 Task: Set the monthly expenses to $300.
Action: Mouse moved to (839, 79)
Screenshot: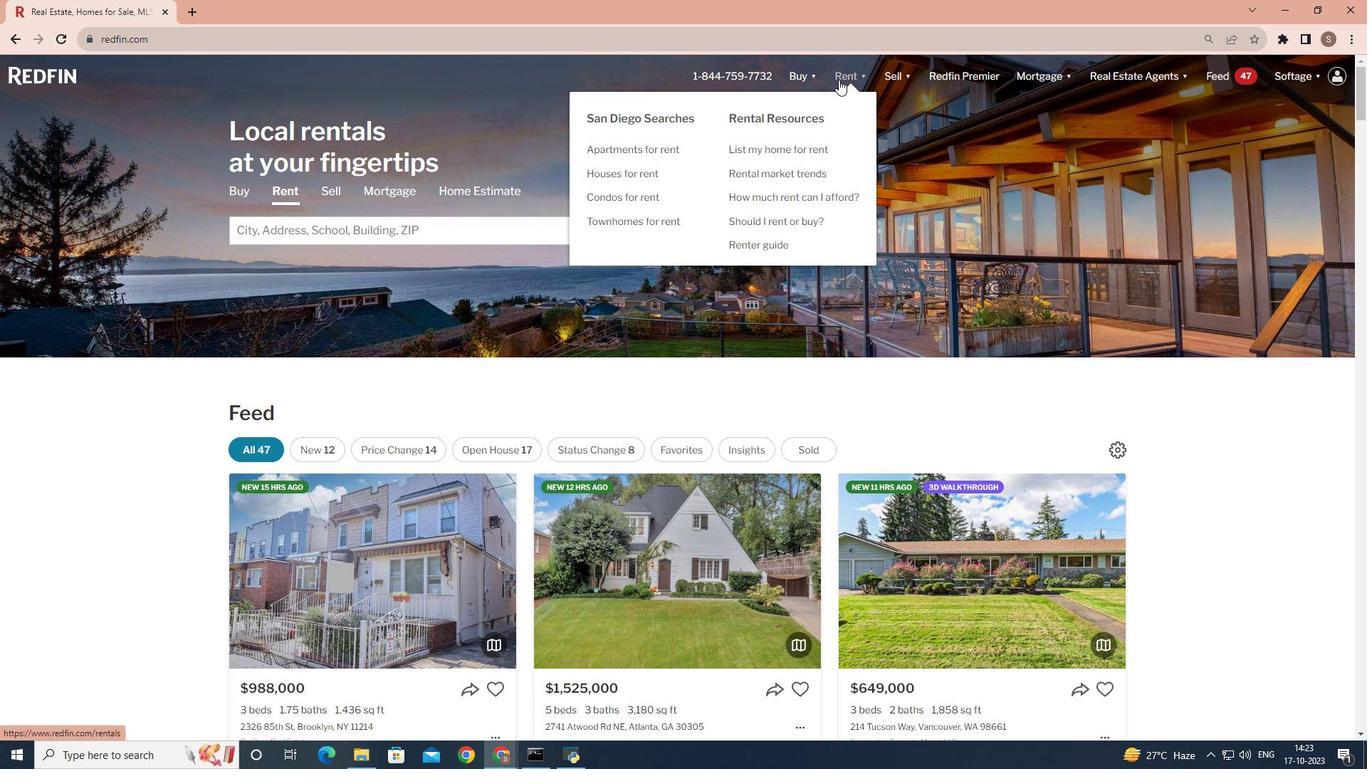 
Action: Mouse pressed left at (839, 79)
Screenshot: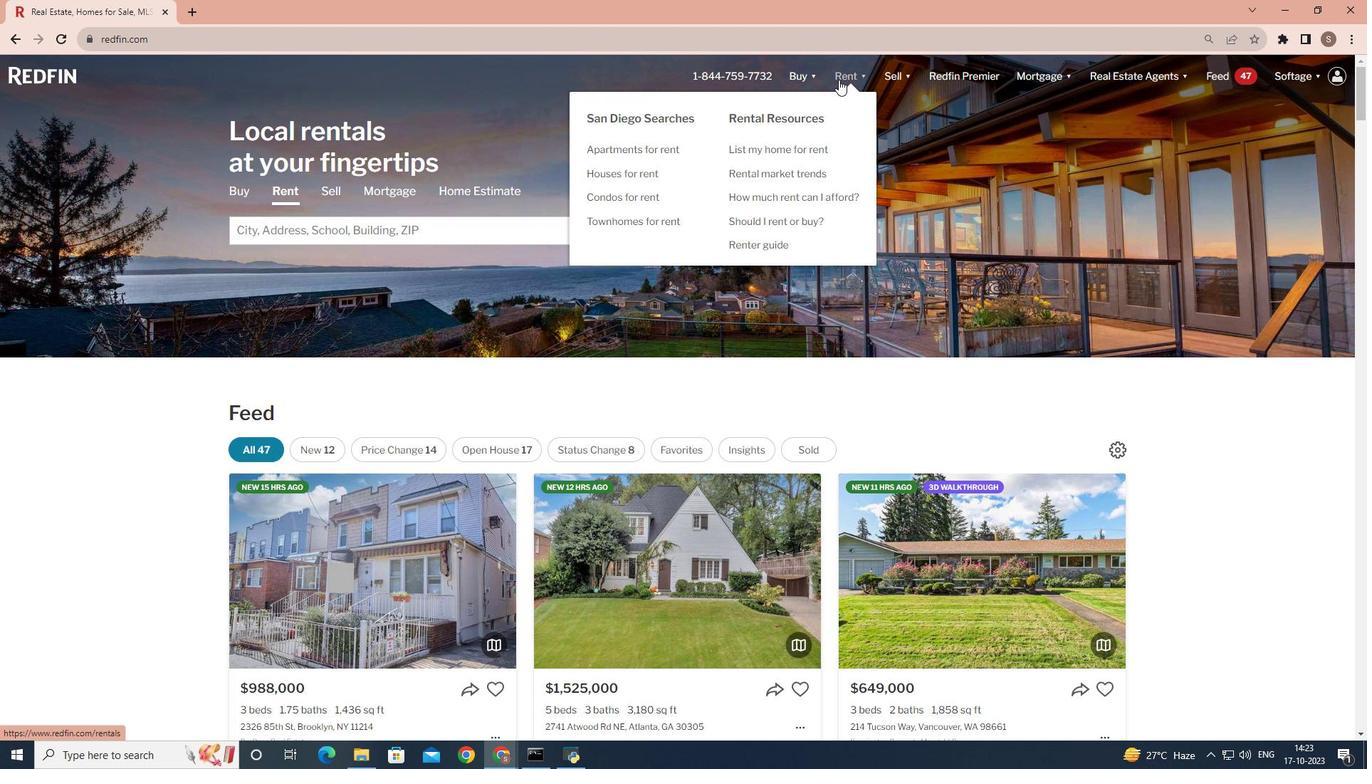
Action: Mouse moved to (331, 394)
Screenshot: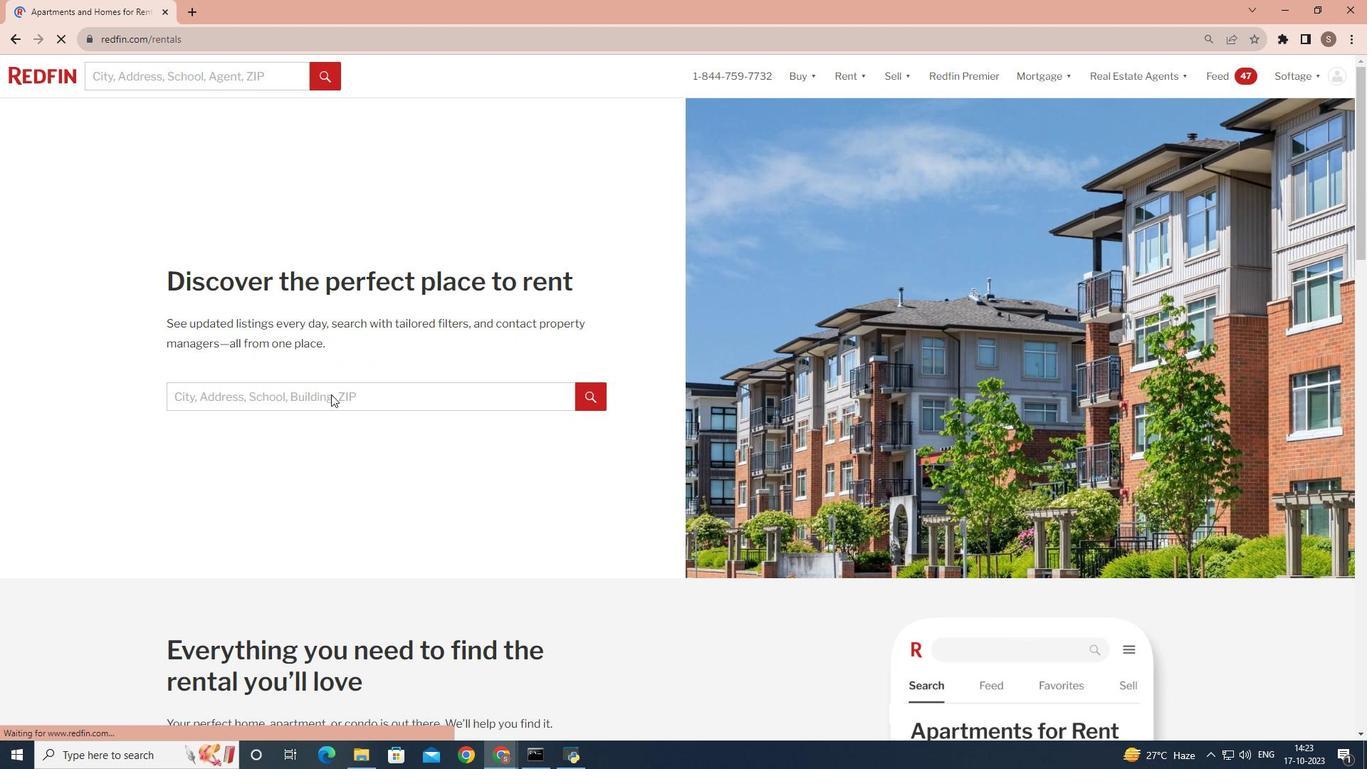 
Action: Mouse pressed left at (331, 394)
Screenshot: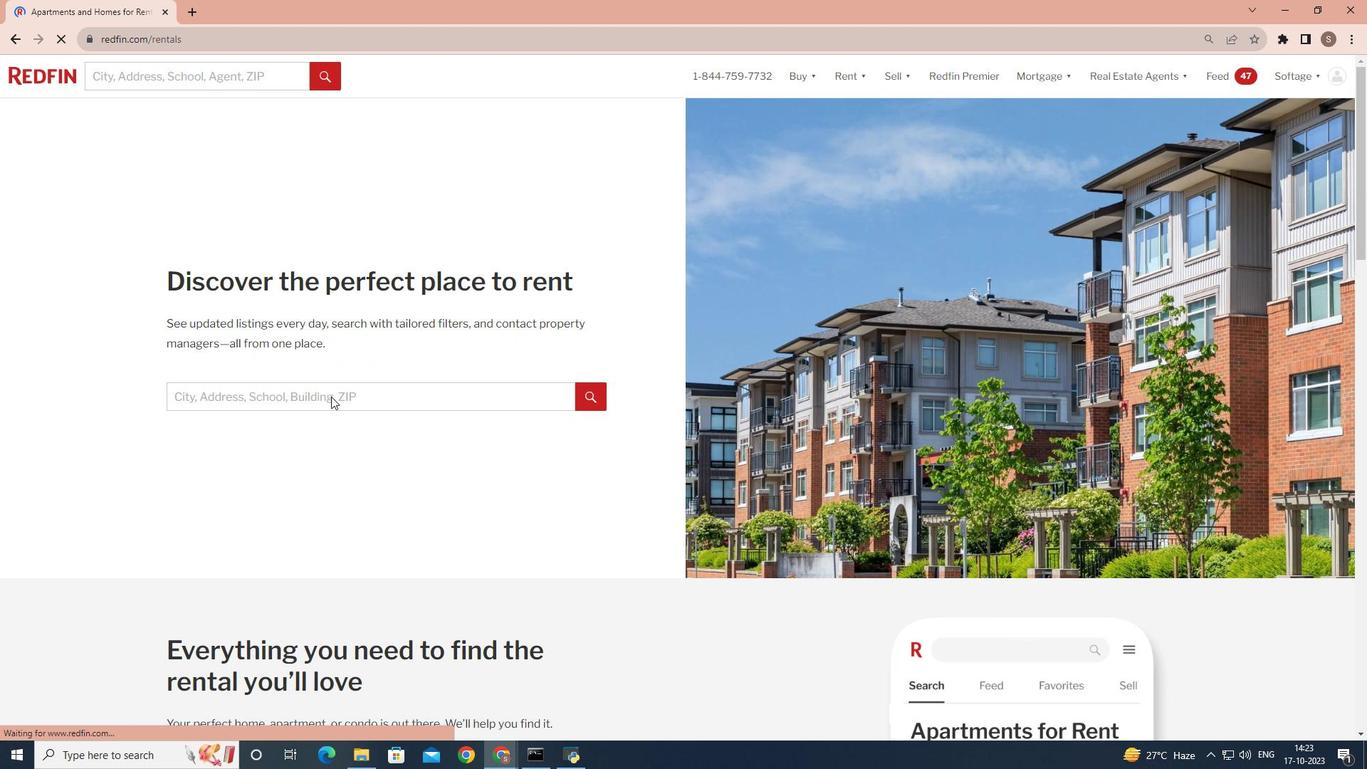 
Action: Mouse moved to (263, 390)
Screenshot: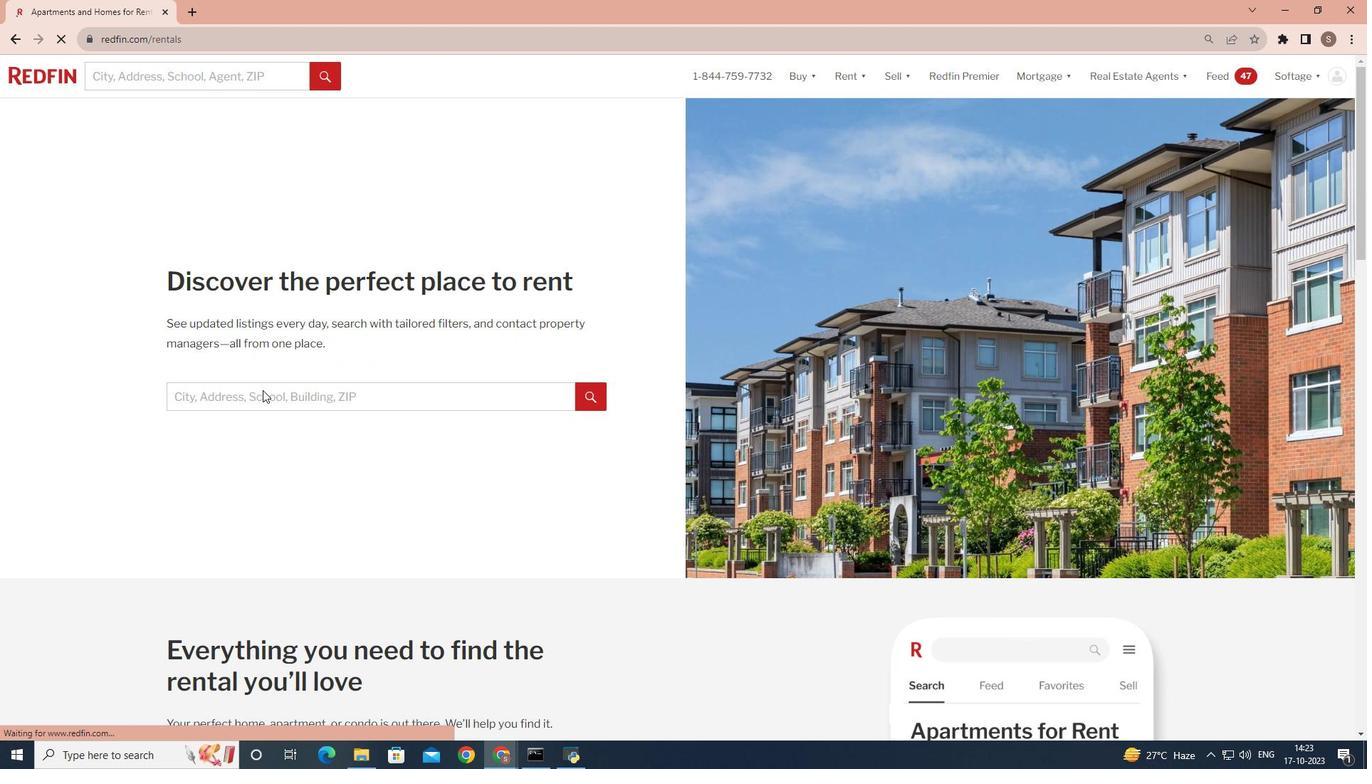 
Action: Mouse pressed left at (263, 390)
Screenshot: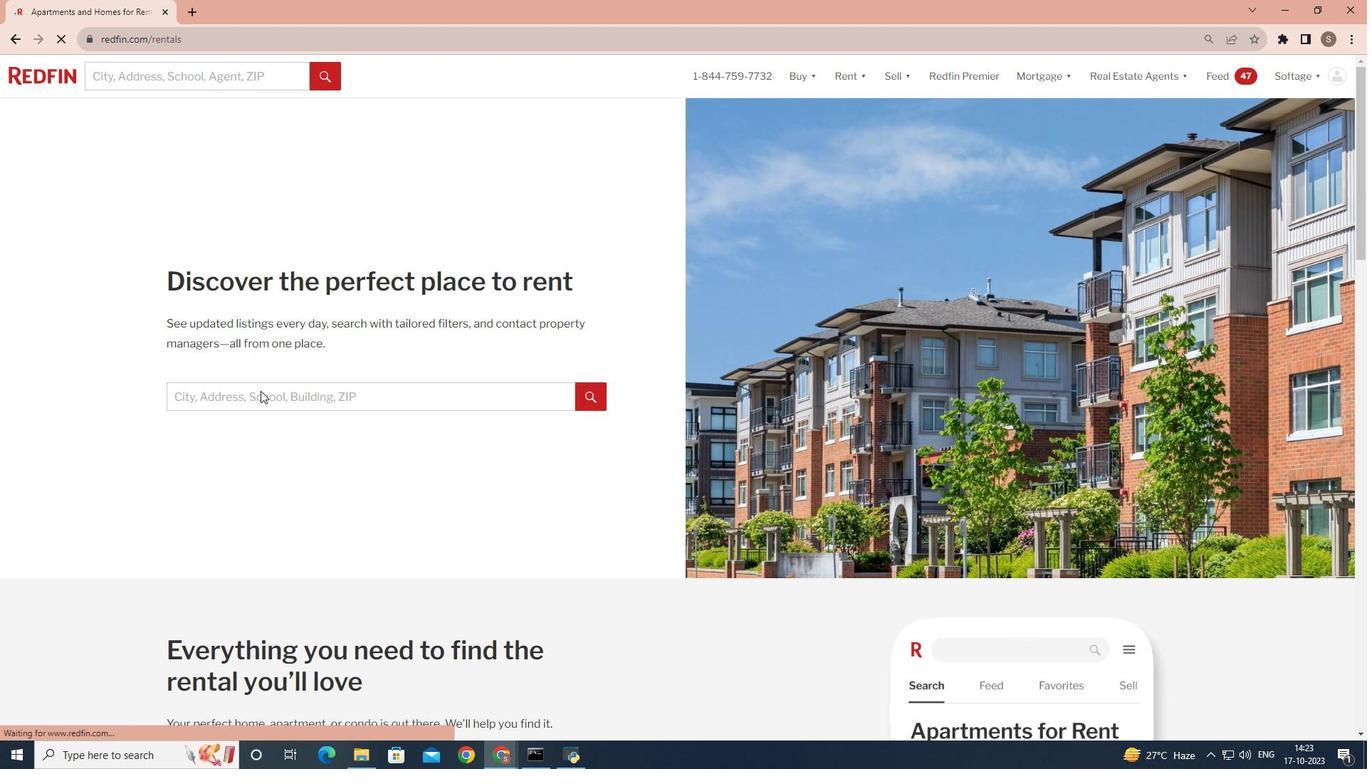 
Action: Mouse moved to (256, 393)
Screenshot: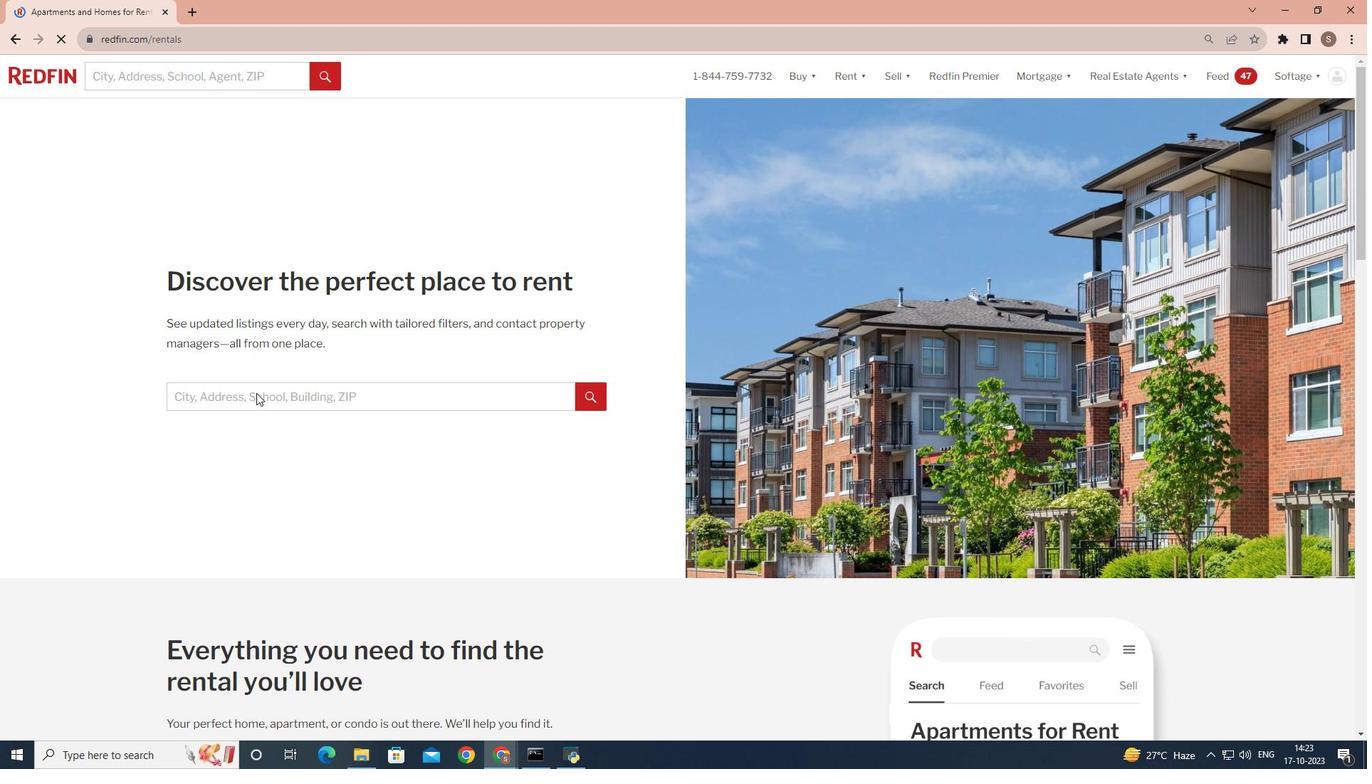 
Action: Mouse pressed left at (256, 393)
Screenshot: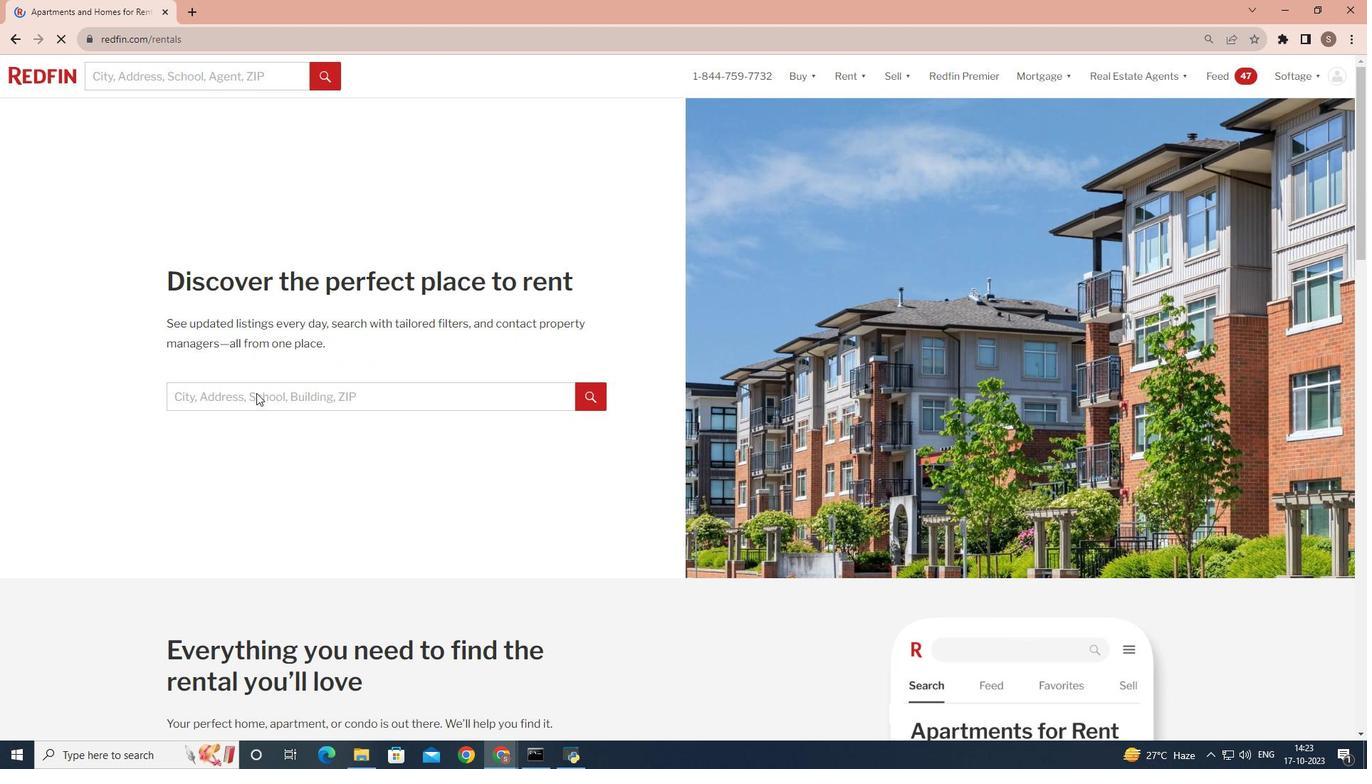 
Action: Mouse moved to (248, 393)
Screenshot: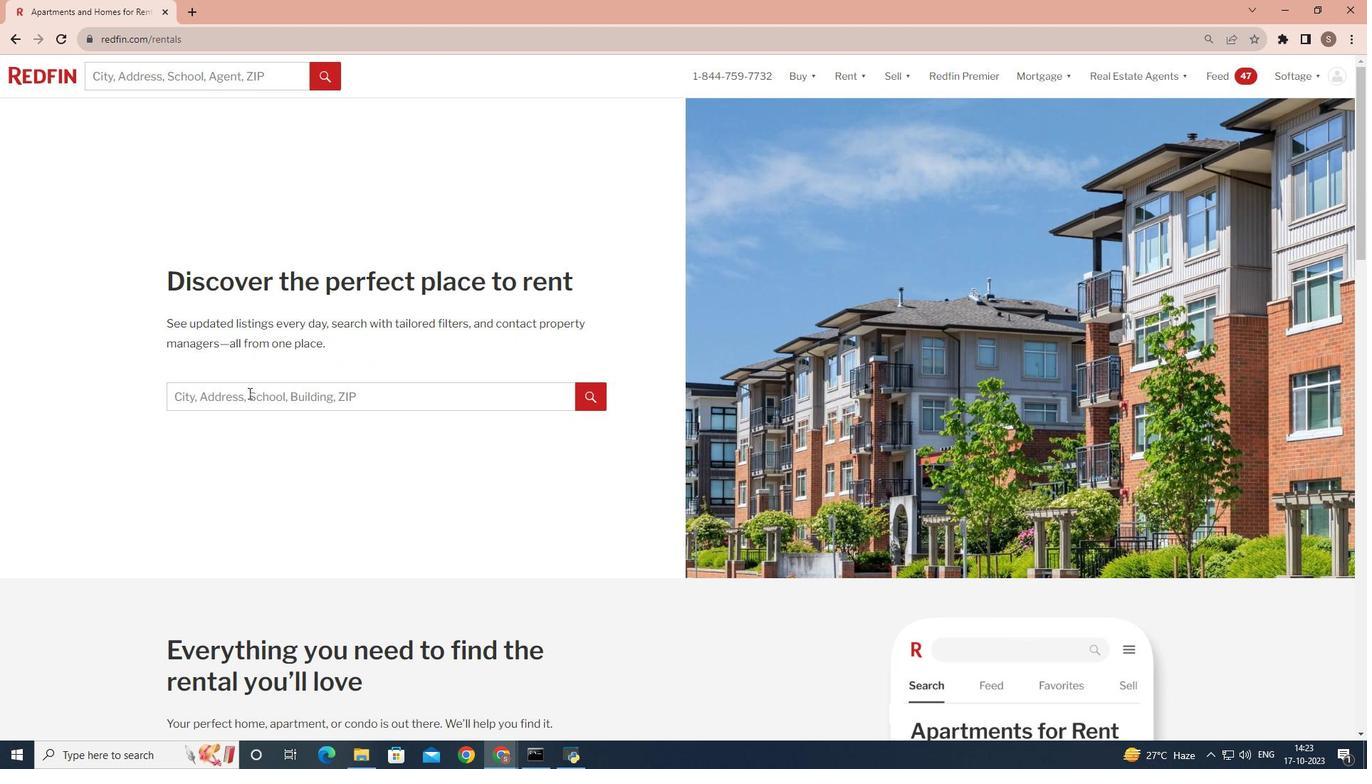 
Action: Mouse pressed left at (248, 393)
Screenshot: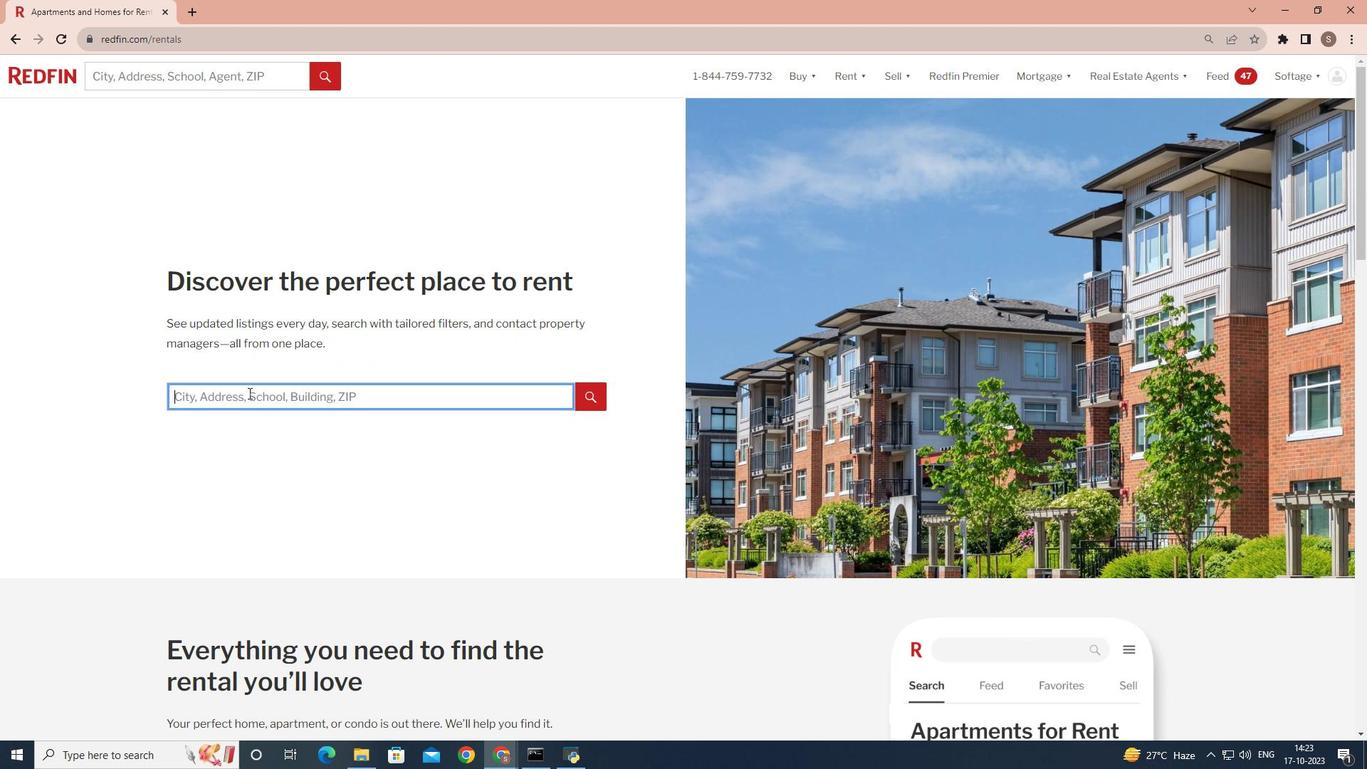 
Action: Key pressed <Key.shift>San<Key.space><Key.shift>Diego
Screenshot: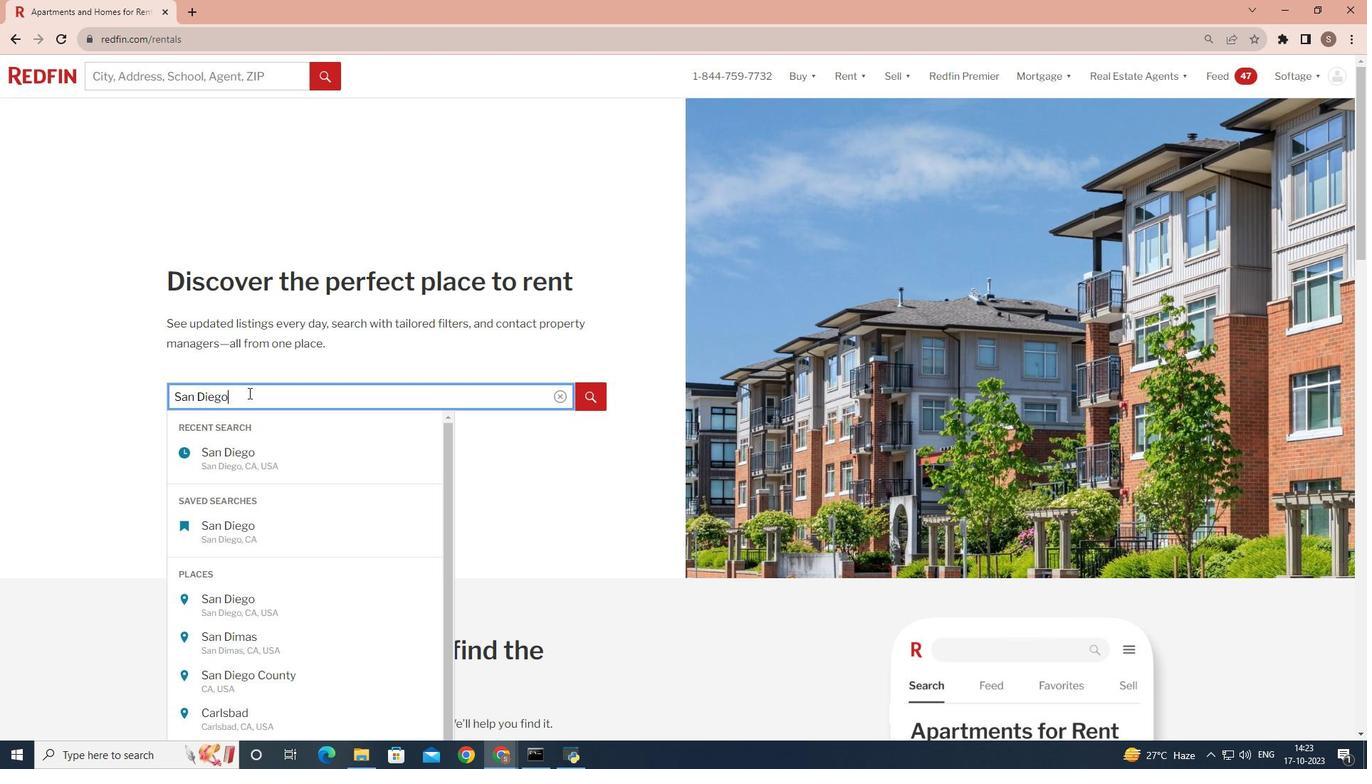 
Action: Mouse moved to (579, 399)
Screenshot: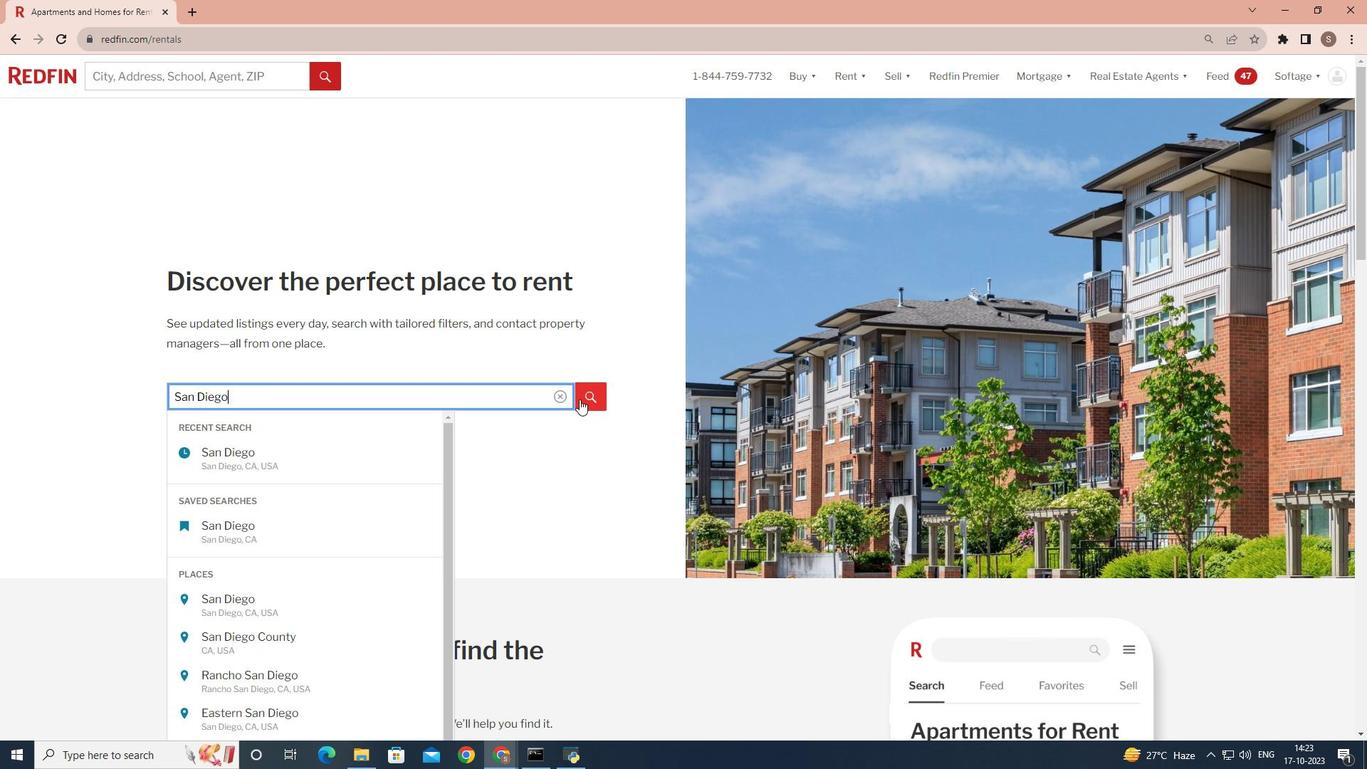 
Action: Mouse pressed left at (579, 399)
Screenshot: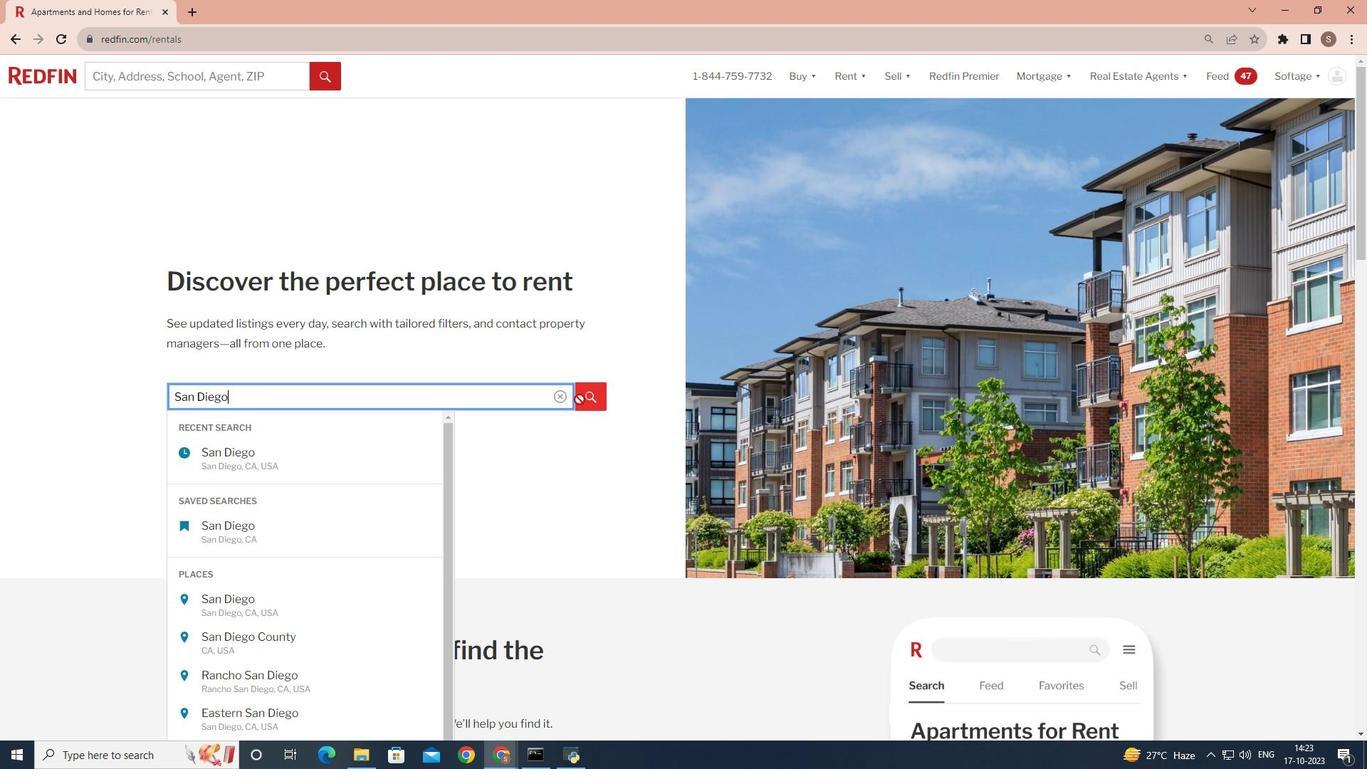 
Action: Mouse moved to (811, 202)
Screenshot: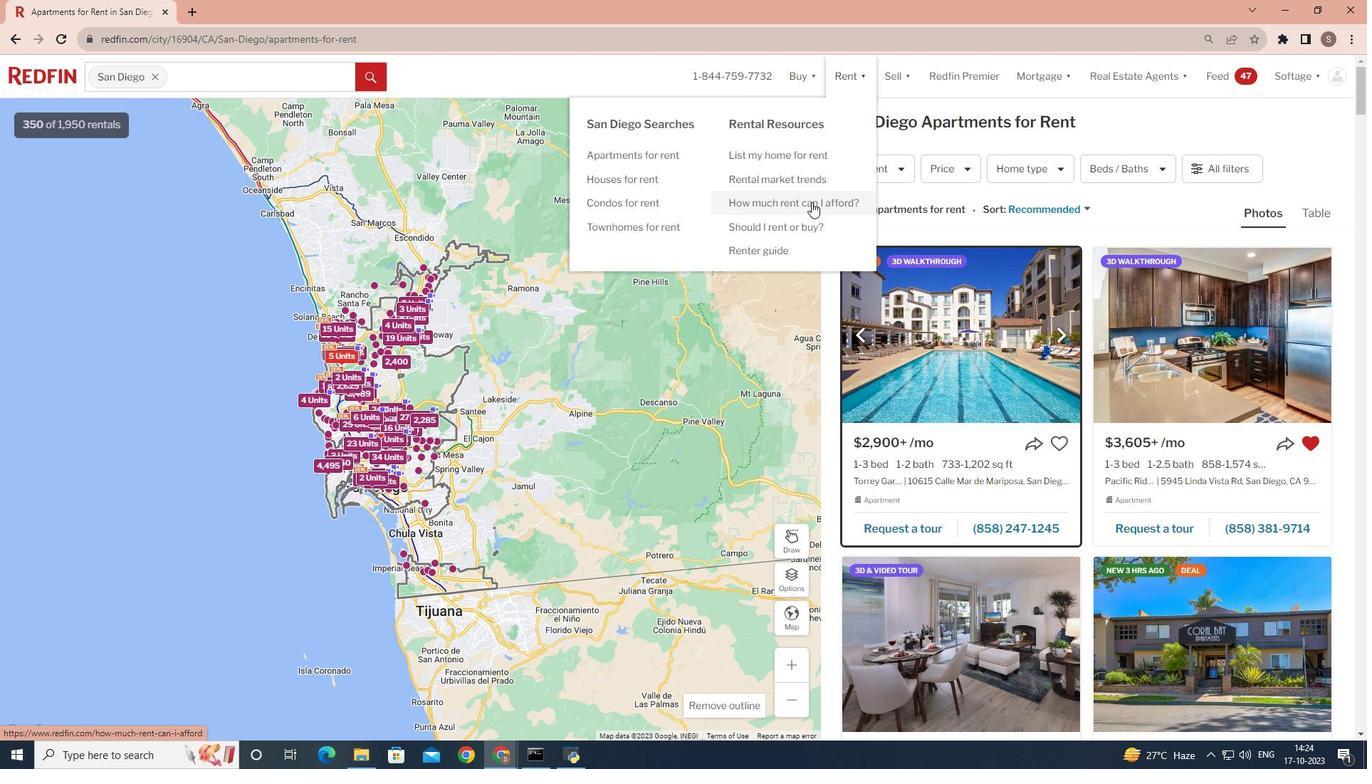 
Action: Mouse pressed left at (811, 202)
Screenshot: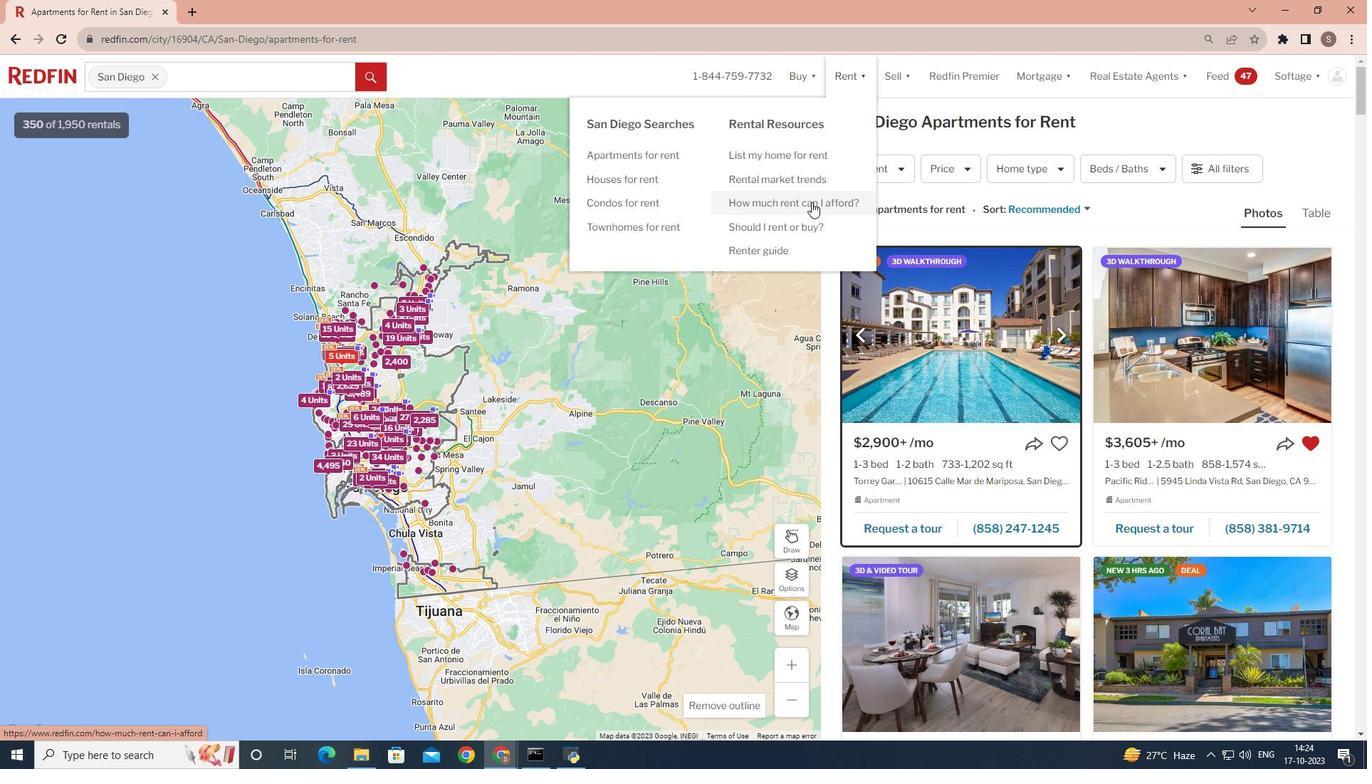
Action: Mouse moved to (425, 381)
Screenshot: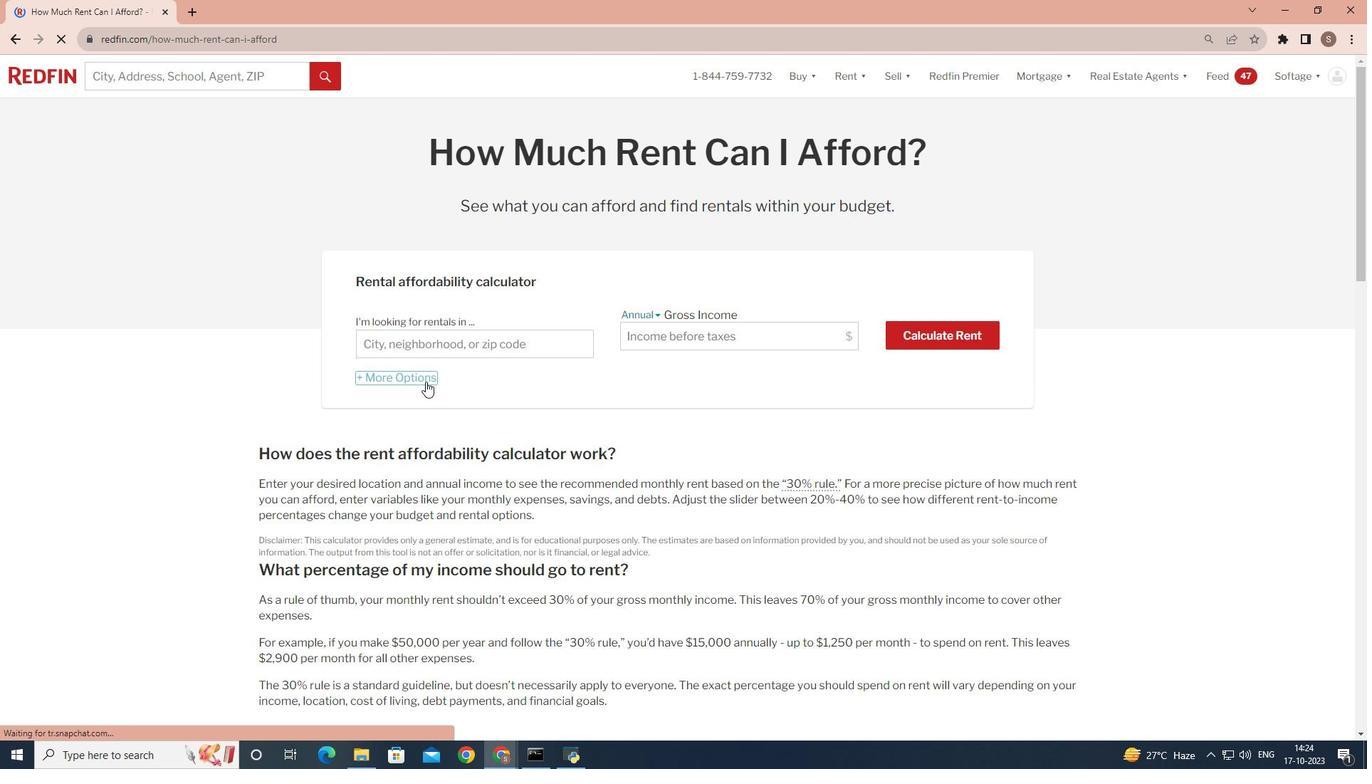 
Action: Mouse pressed left at (425, 381)
Screenshot: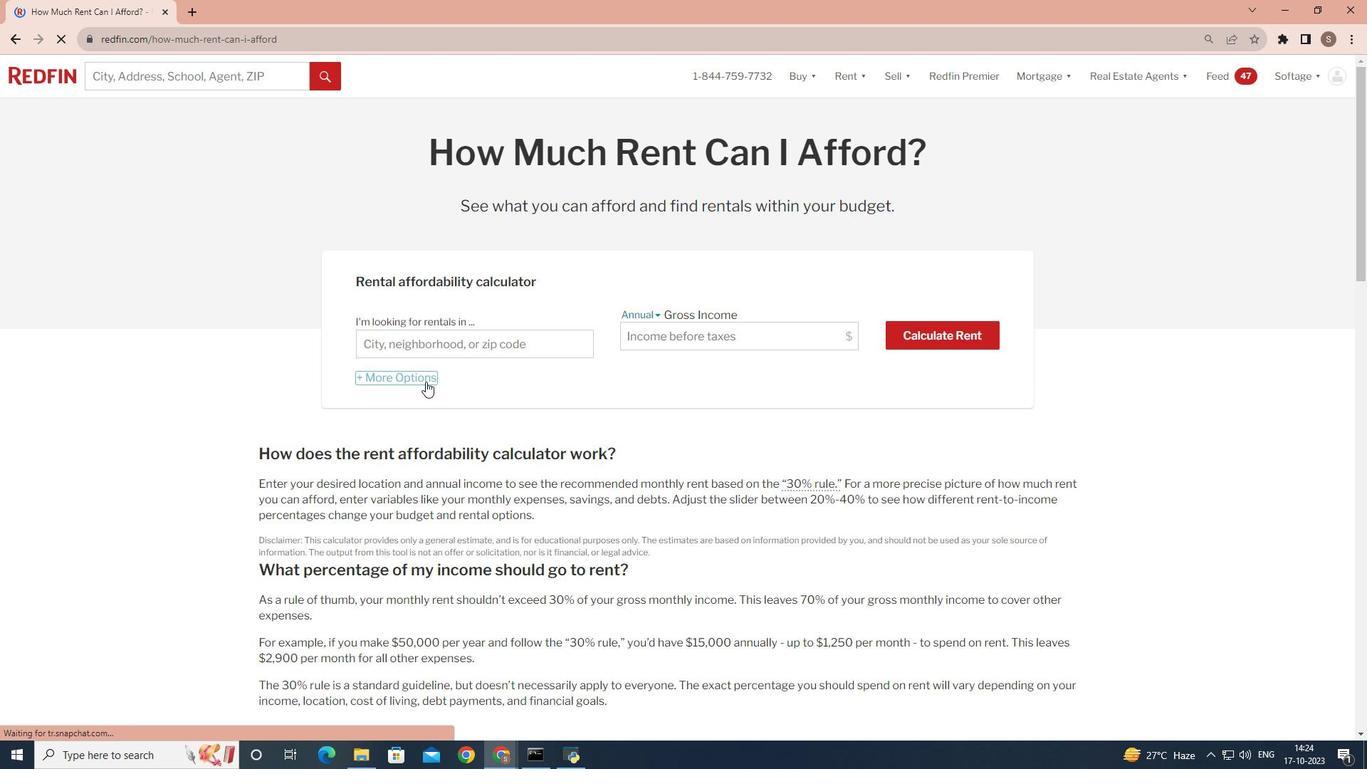 
Action: Mouse moved to (418, 377)
Screenshot: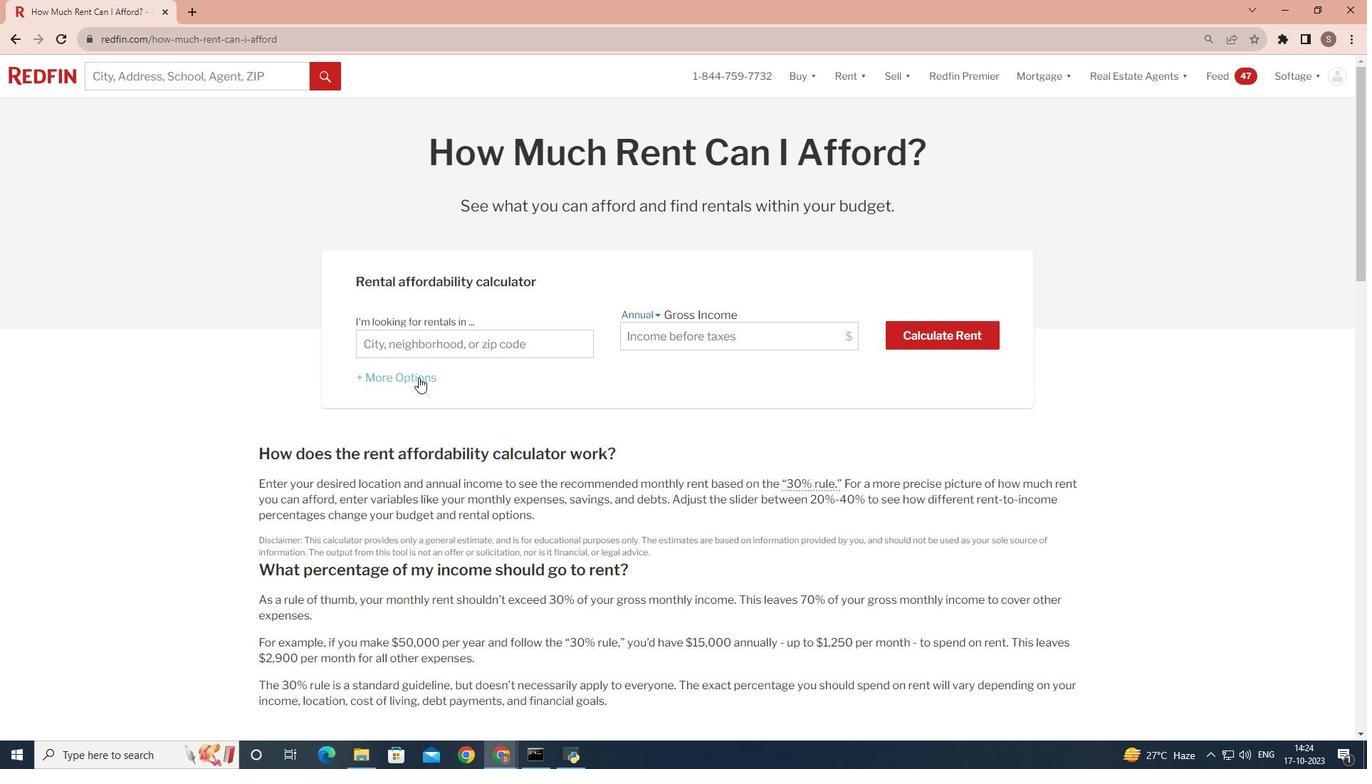 
Action: Mouse pressed left at (418, 377)
Screenshot: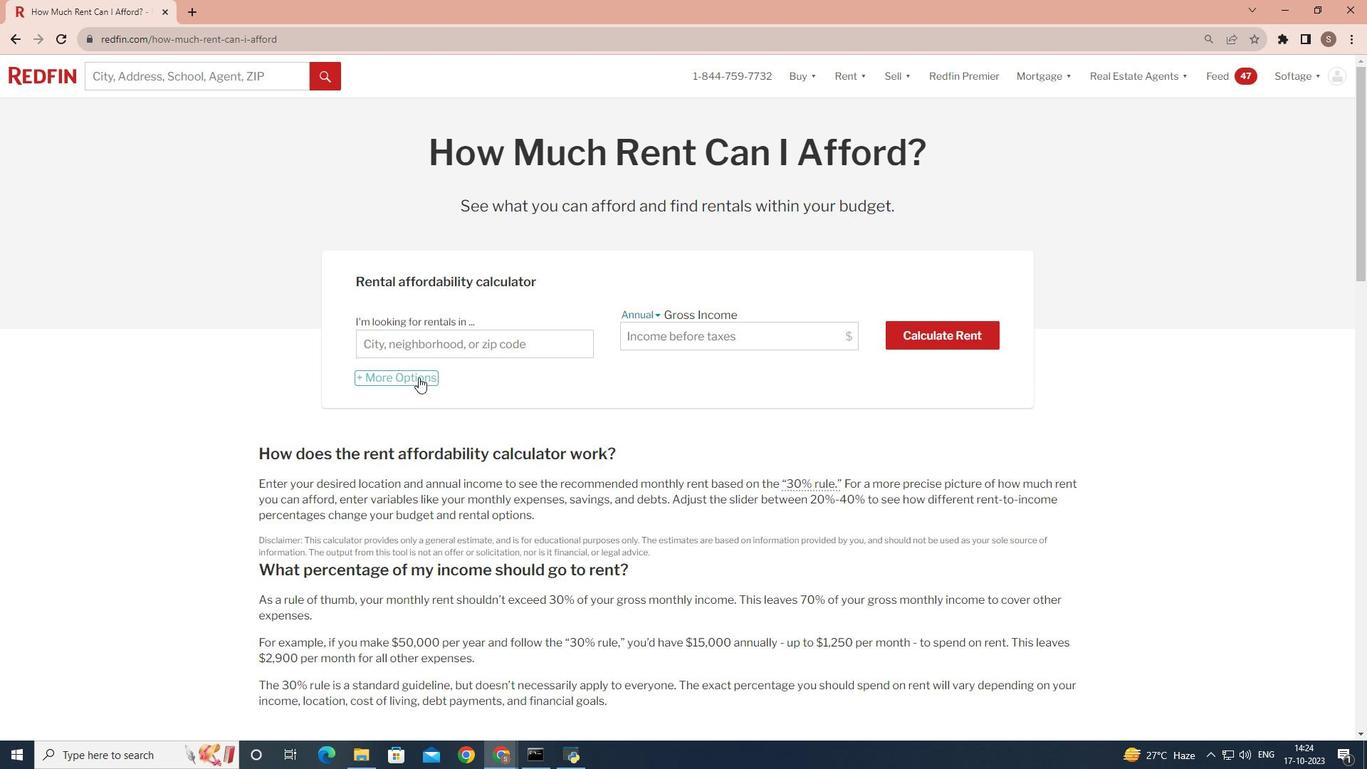 
Action: Mouse moved to (433, 438)
Screenshot: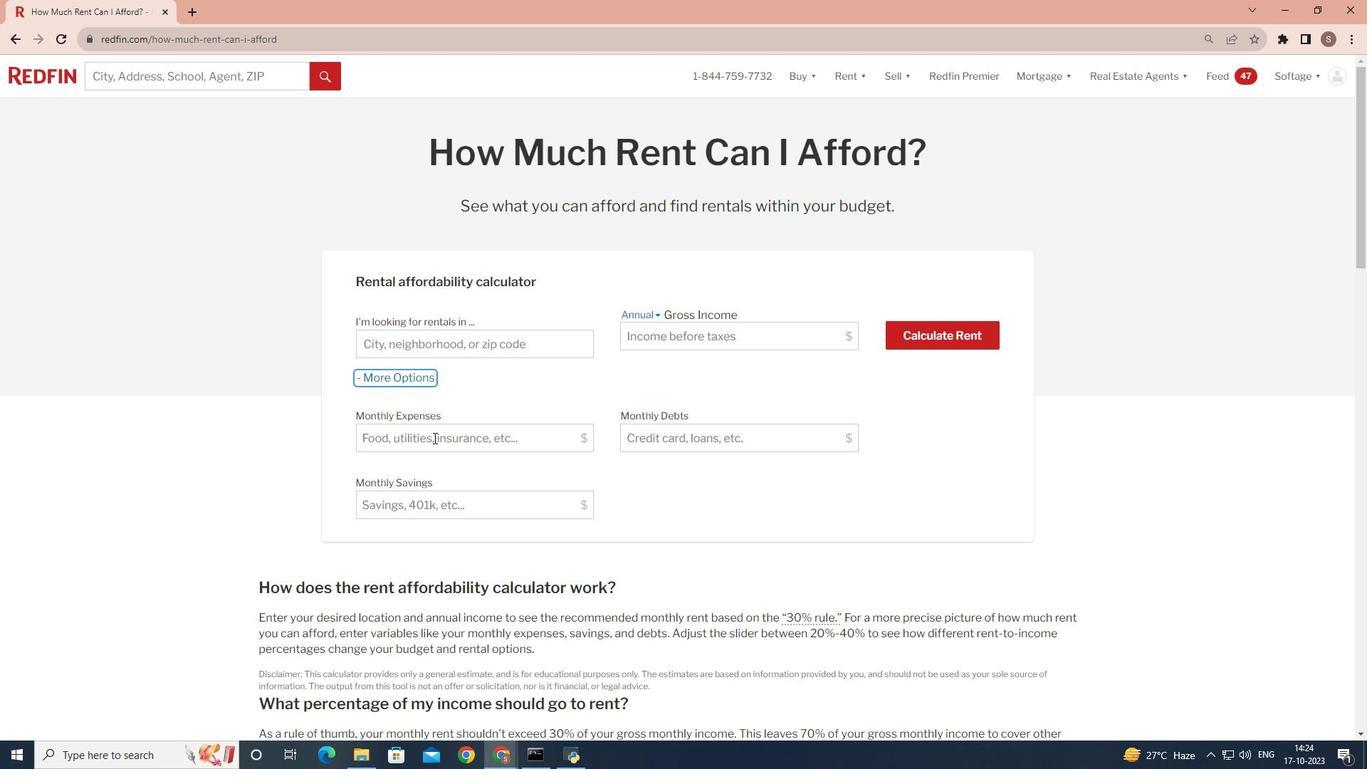 
Action: Mouse pressed left at (433, 438)
Screenshot: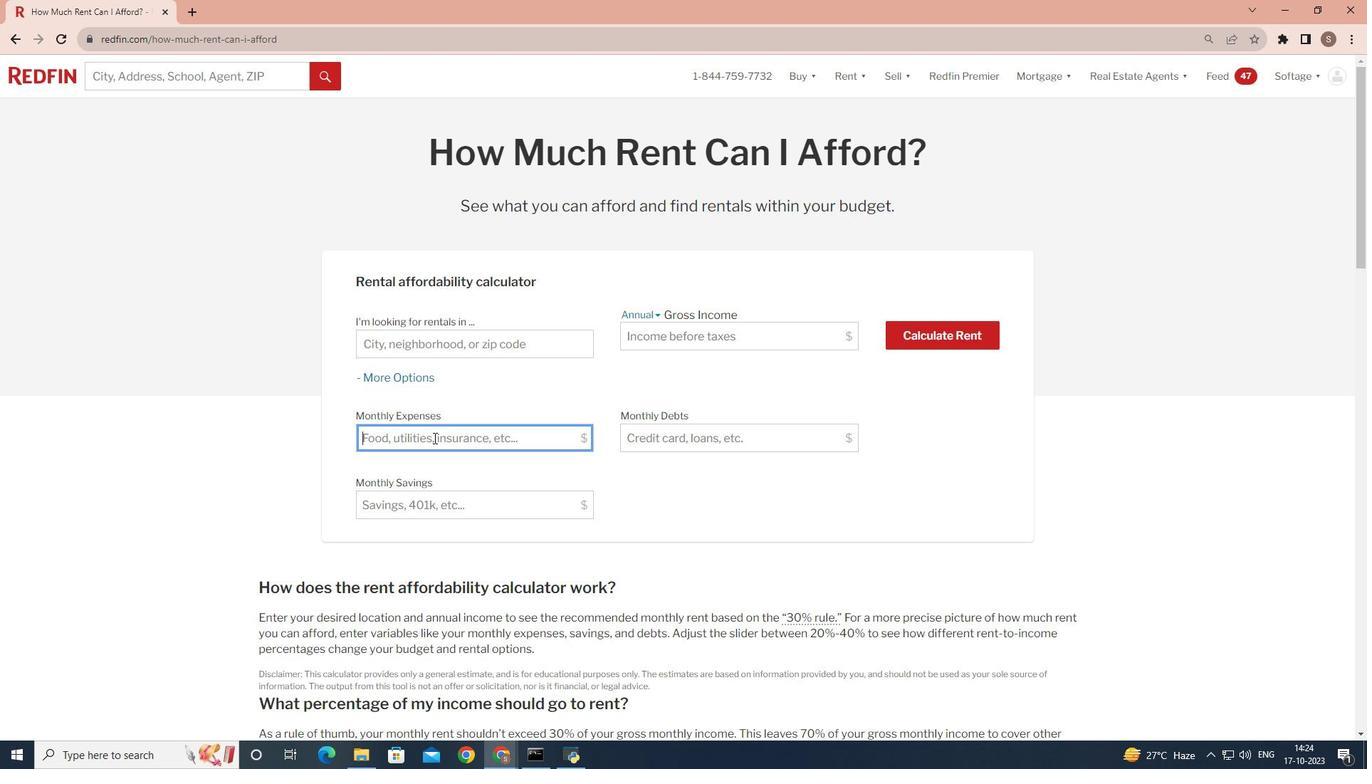 
Action: Key pressed 300
Screenshot: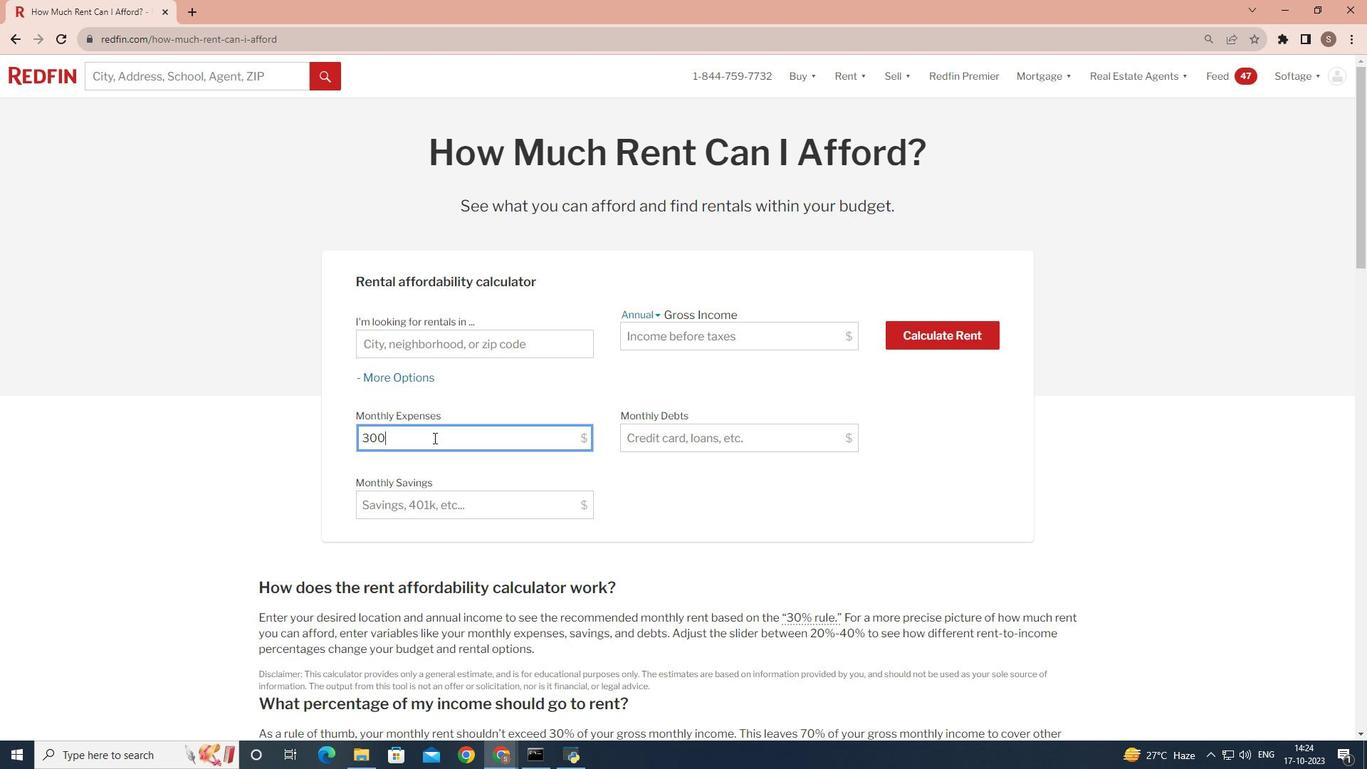 
Action: Mouse moved to (472, 452)
Screenshot: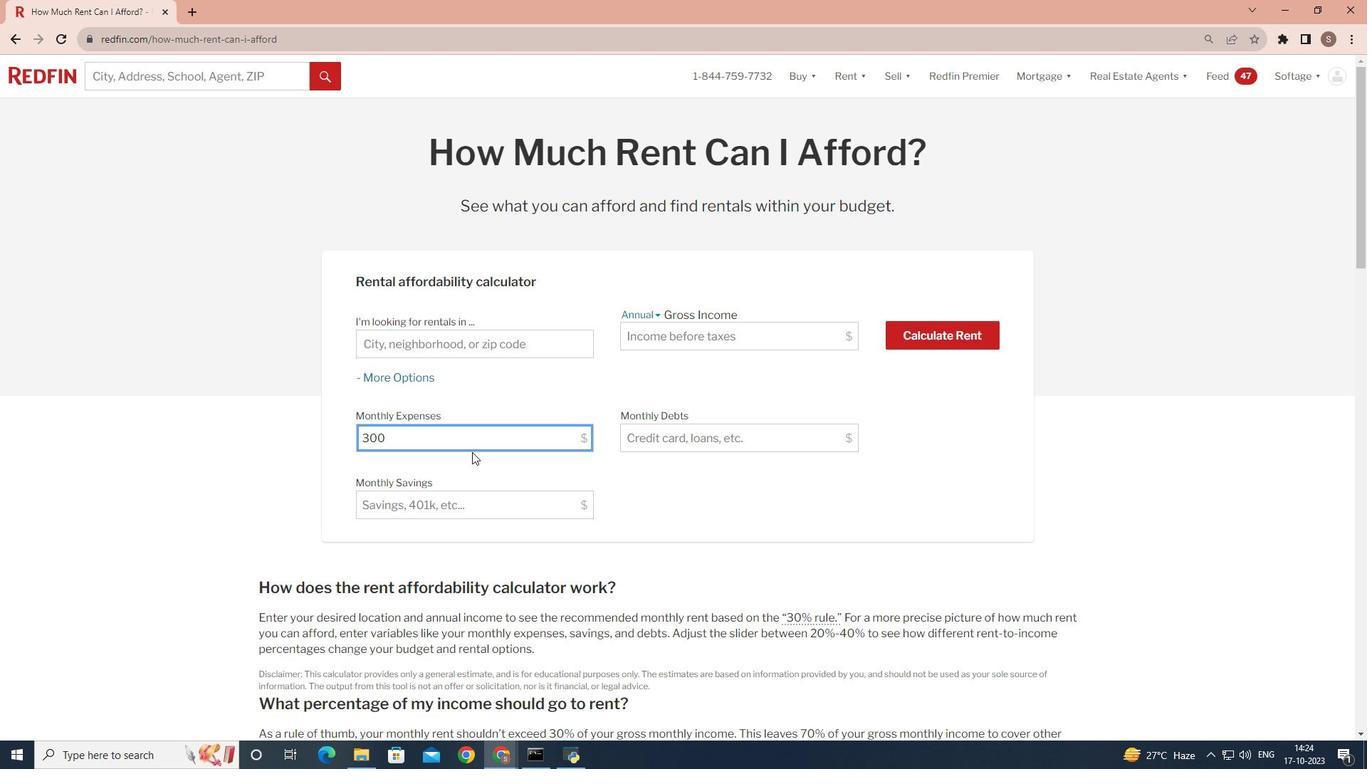 
